 Task: Create a blank project BlueTechie with privacy Public and default view as List and in the team Taskers . Create three sections in the project as To-Do, Doing and Done
Action: Mouse moved to (427, 207)
Screenshot: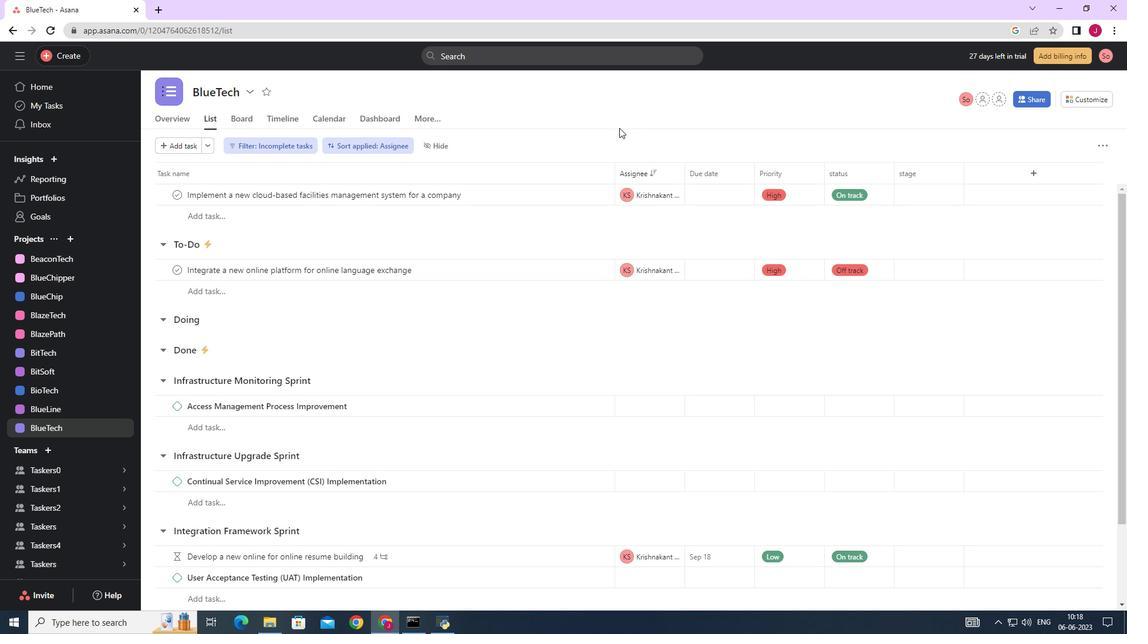 
Action: Mouse pressed left at (427, 207)
Screenshot: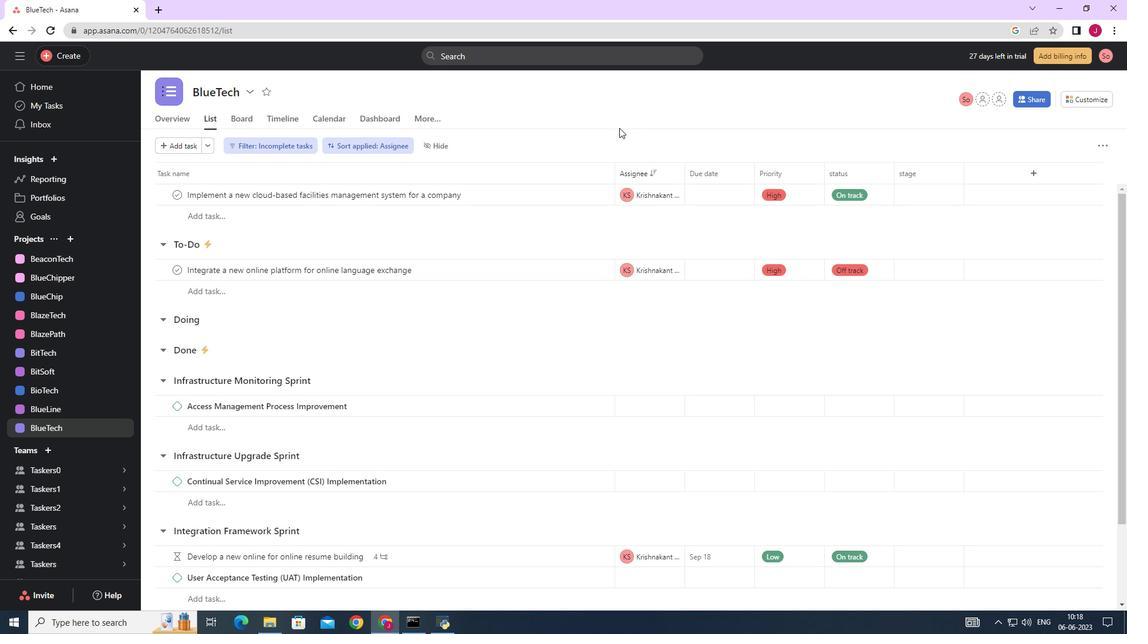 
Action: Mouse moved to (72, 240)
Screenshot: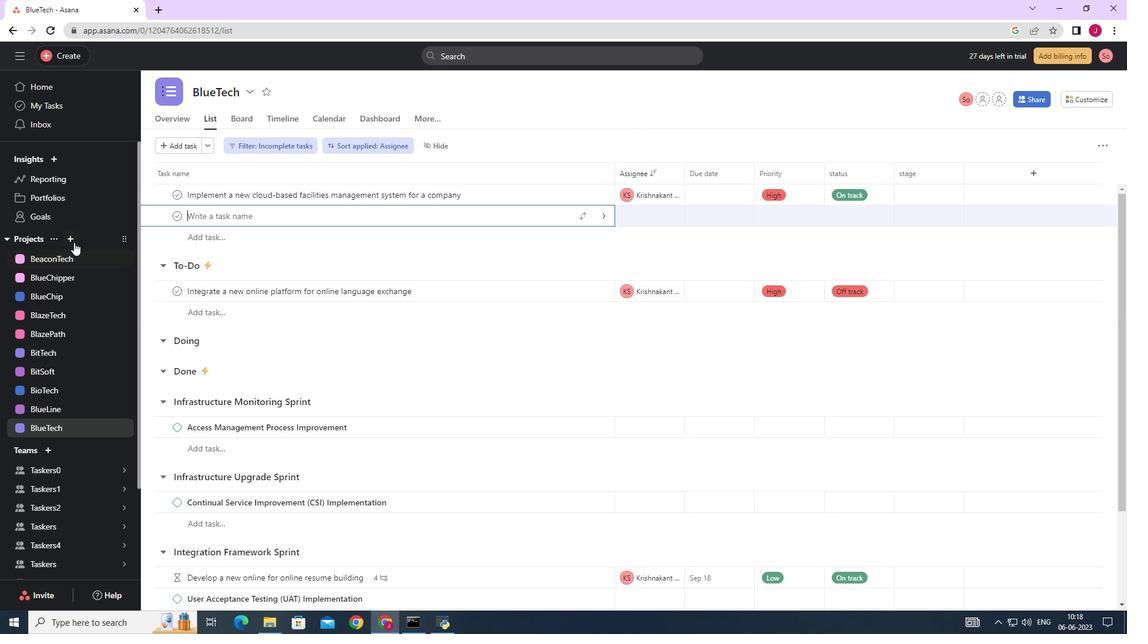 
Action: Mouse pressed left at (72, 240)
Screenshot: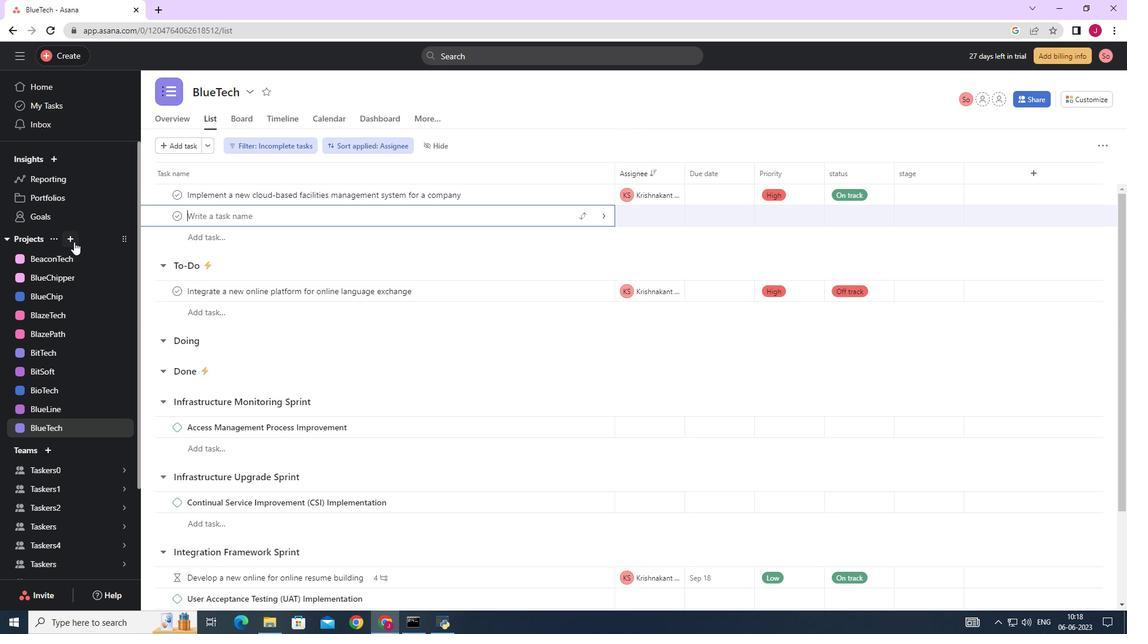 
Action: Mouse moved to (144, 267)
Screenshot: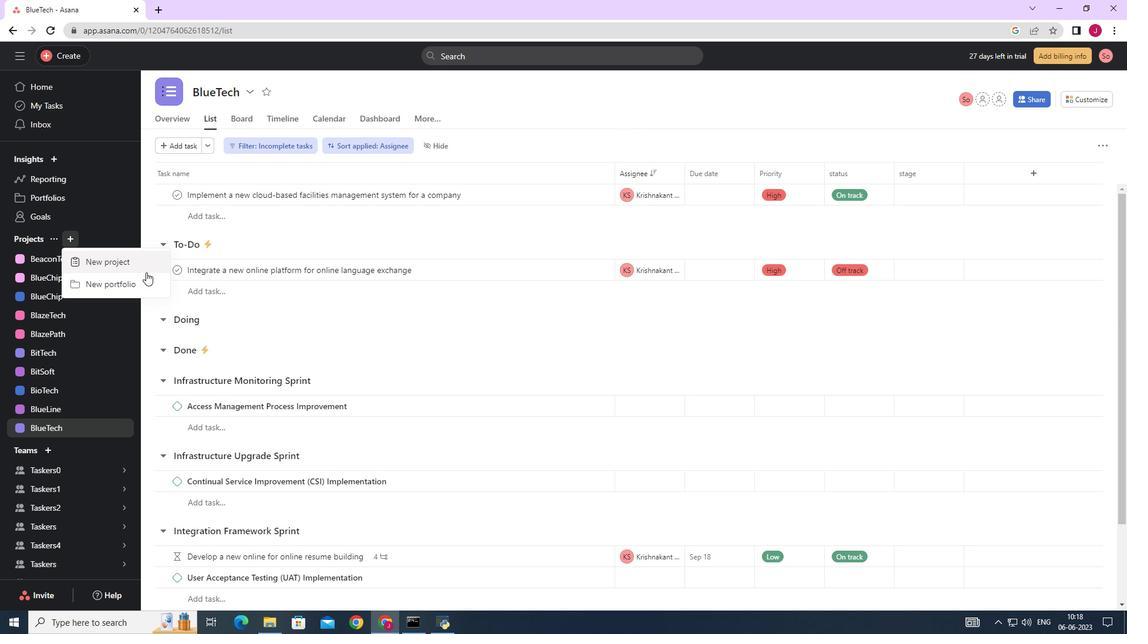 
Action: Mouse pressed left at (144, 267)
Screenshot: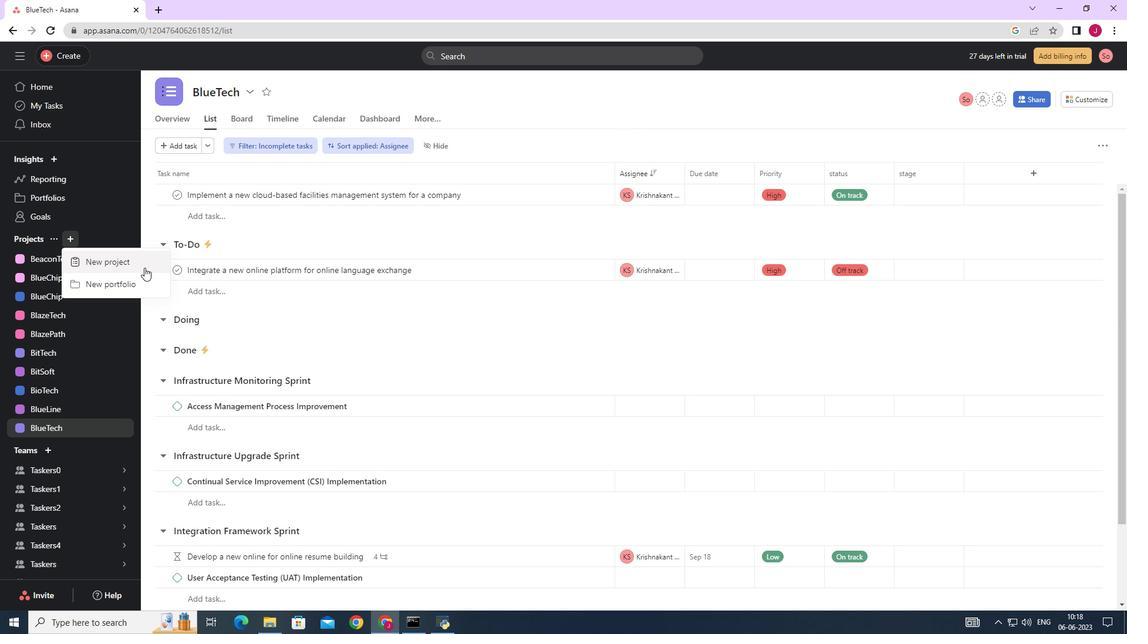 
Action: Mouse moved to (480, 244)
Screenshot: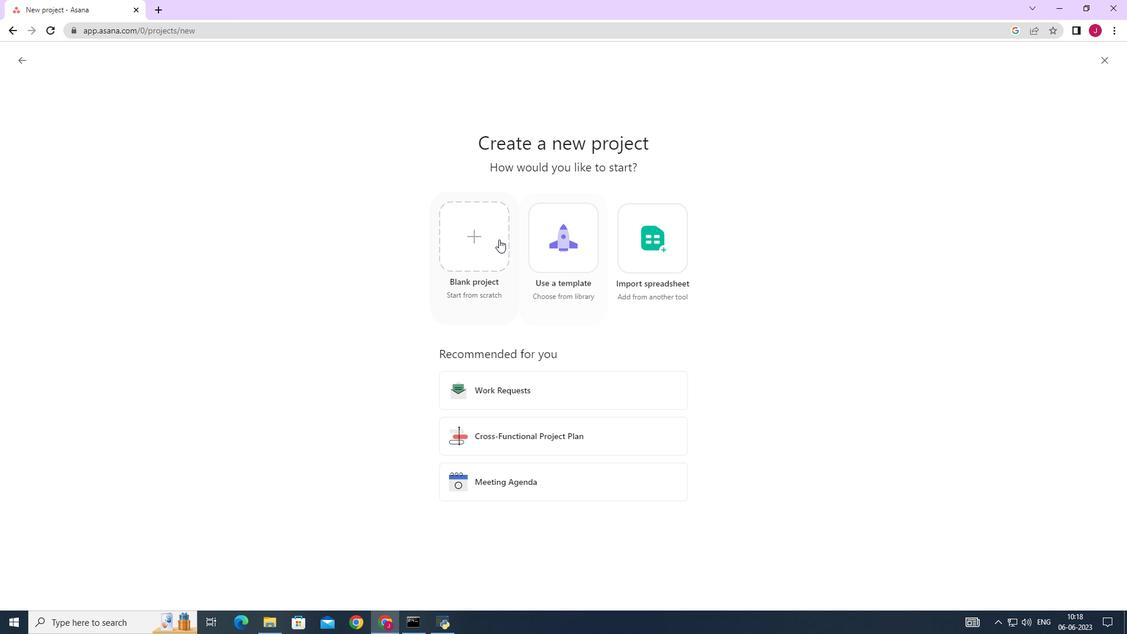 
Action: Mouse pressed left at (480, 244)
Screenshot: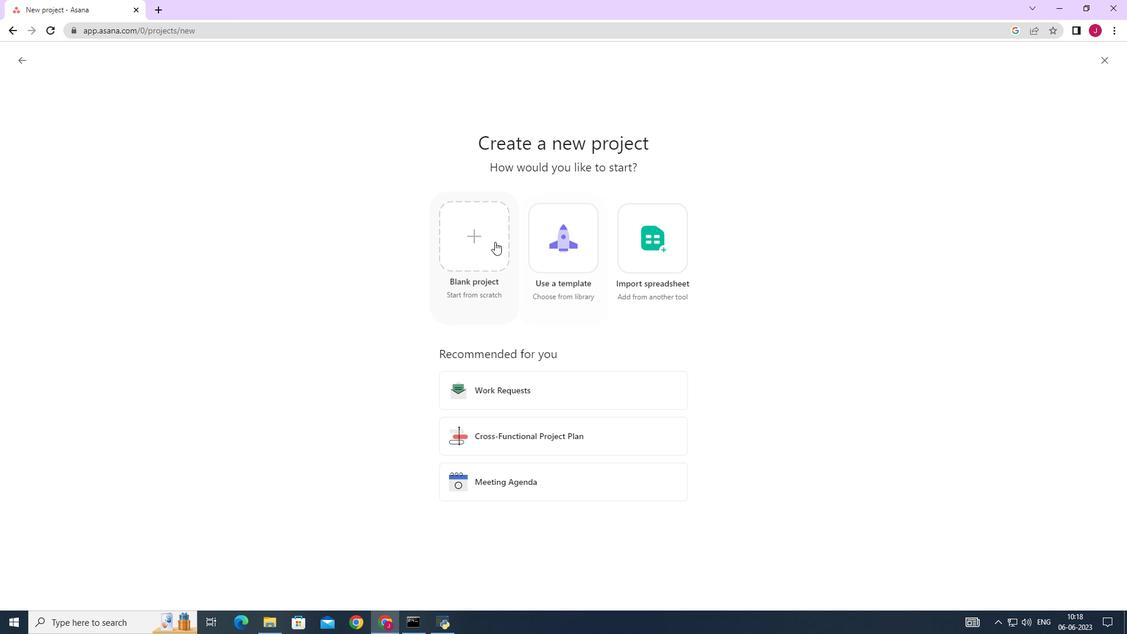 
Action: Mouse moved to (313, 150)
Screenshot: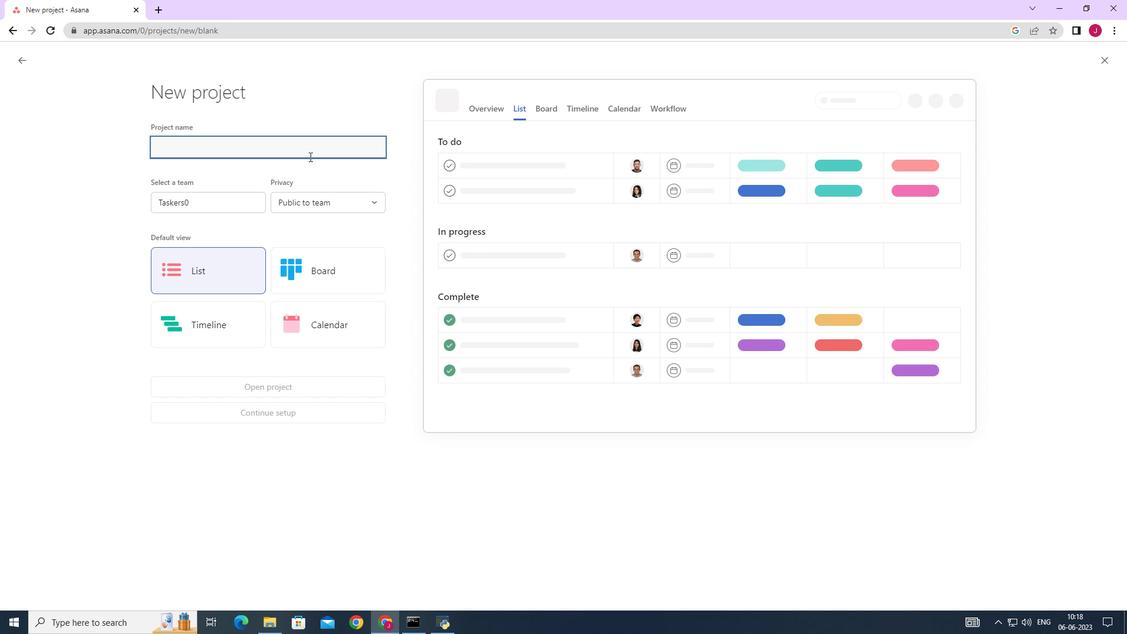
Action: Key pressed <Key.caps_lock>B<Key.caps_lock>lue<Key.caps_lock>T<Key.caps_lock>echie
Screenshot: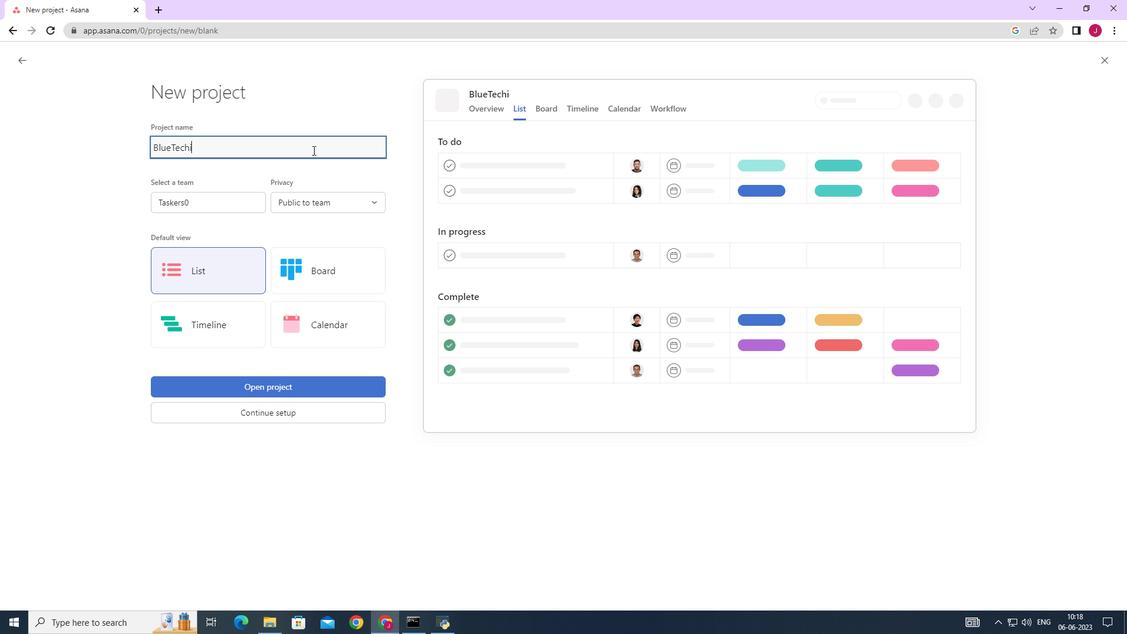 
Action: Mouse moved to (241, 200)
Screenshot: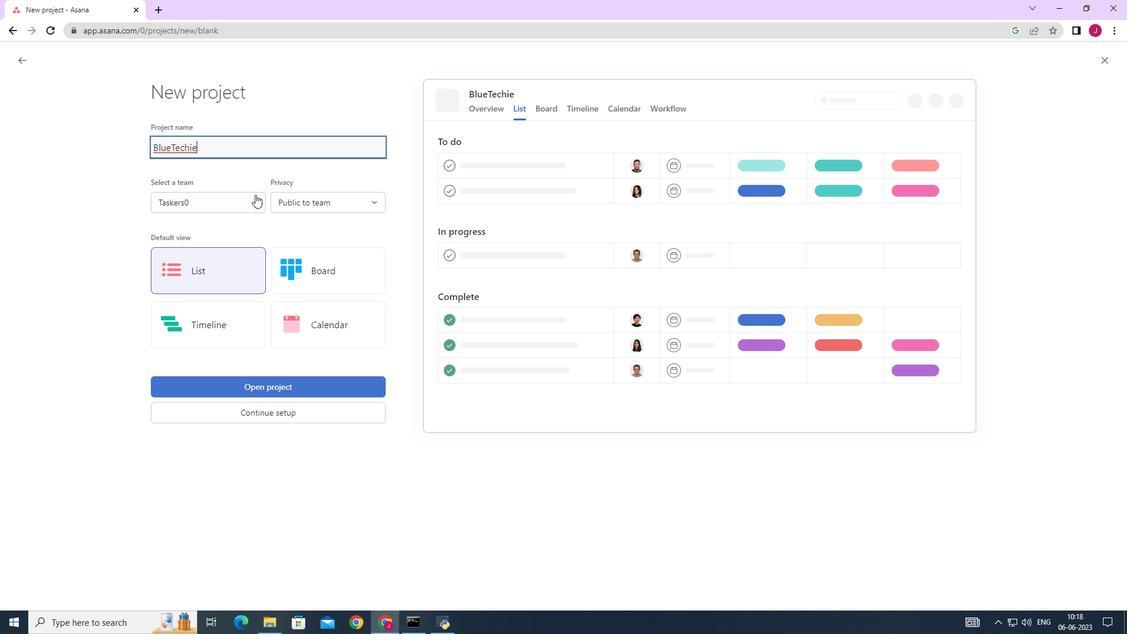 
Action: Mouse pressed left at (241, 200)
Screenshot: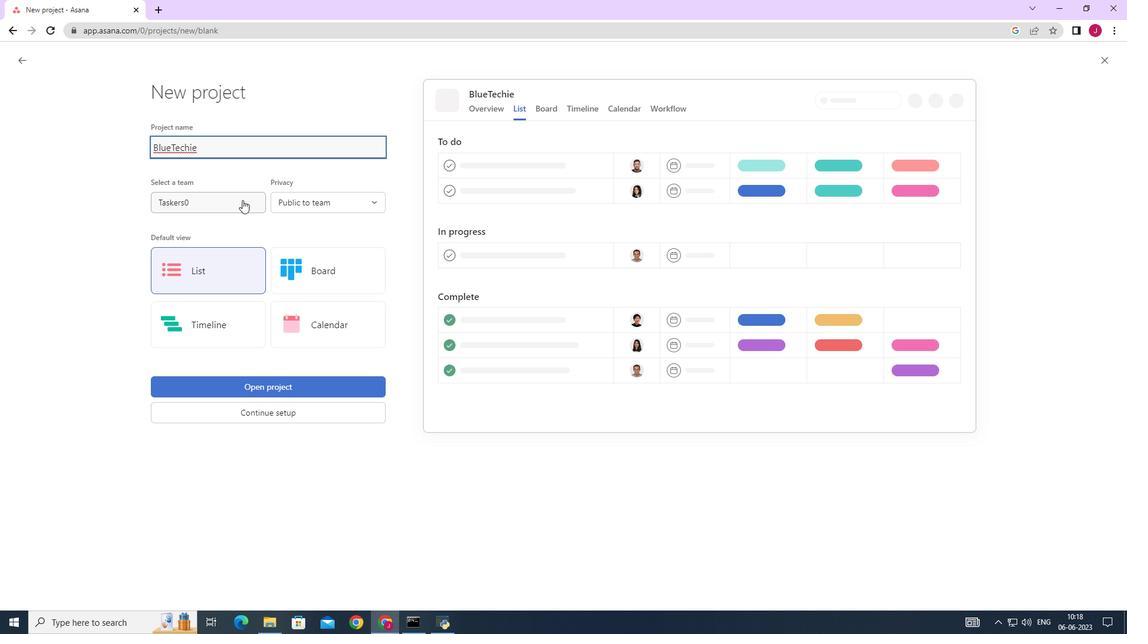
Action: Mouse moved to (244, 229)
Screenshot: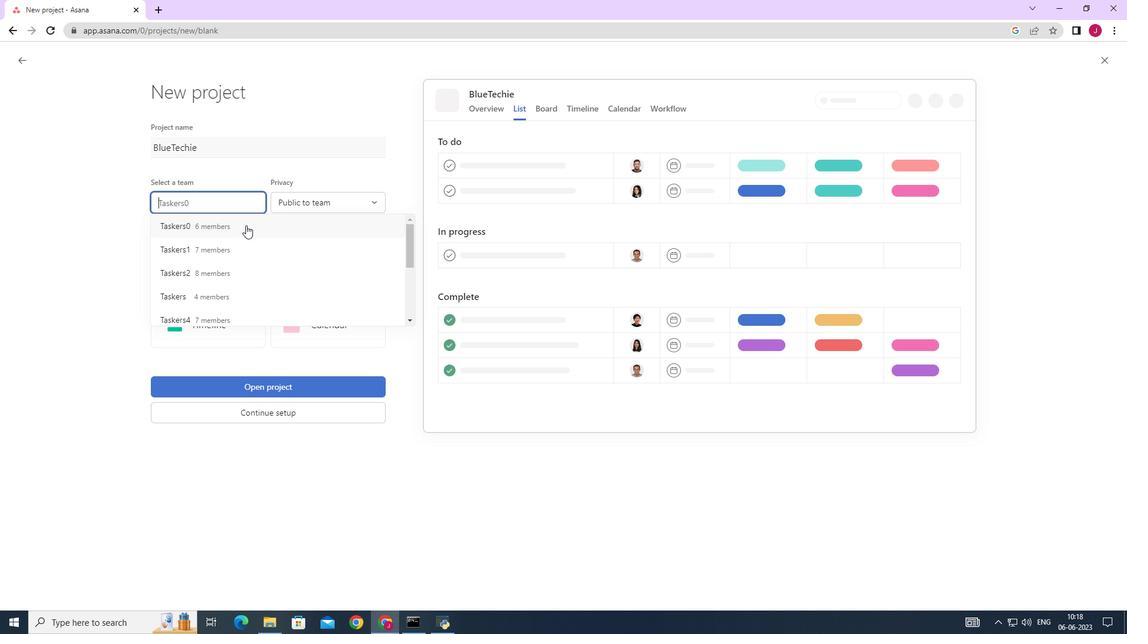 
Action: Mouse pressed left at (244, 229)
Screenshot: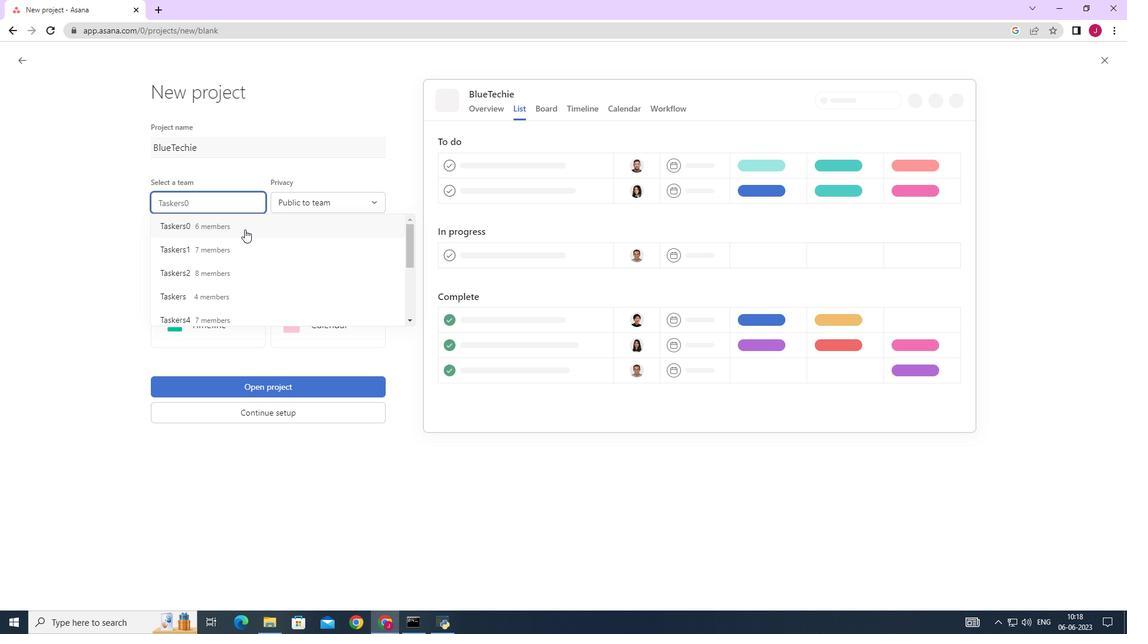 
Action: Mouse moved to (327, 206)
Screenshot: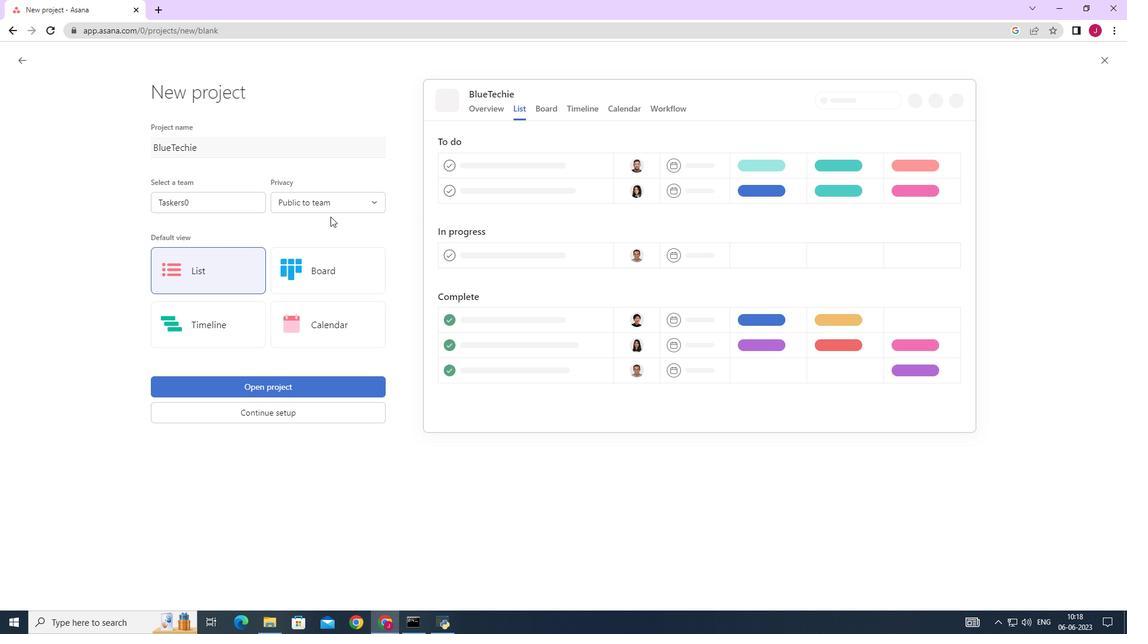 
Action: Mouse pressed left at (327, 206)
Screenshot: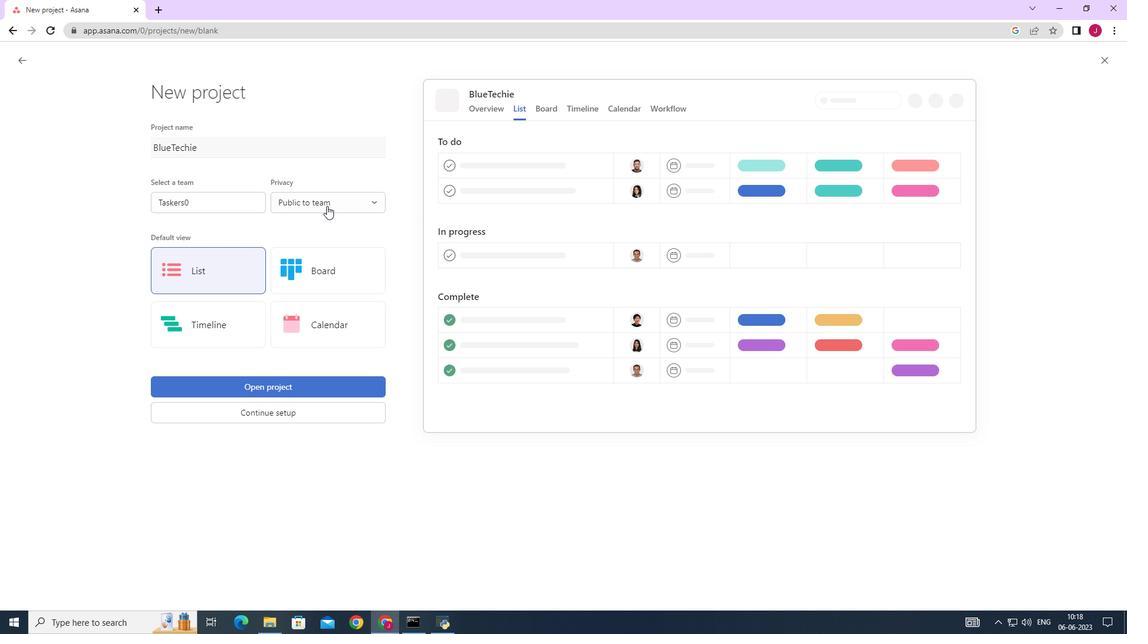 
Action: Mouse moved to (327, 229)
Screenshot: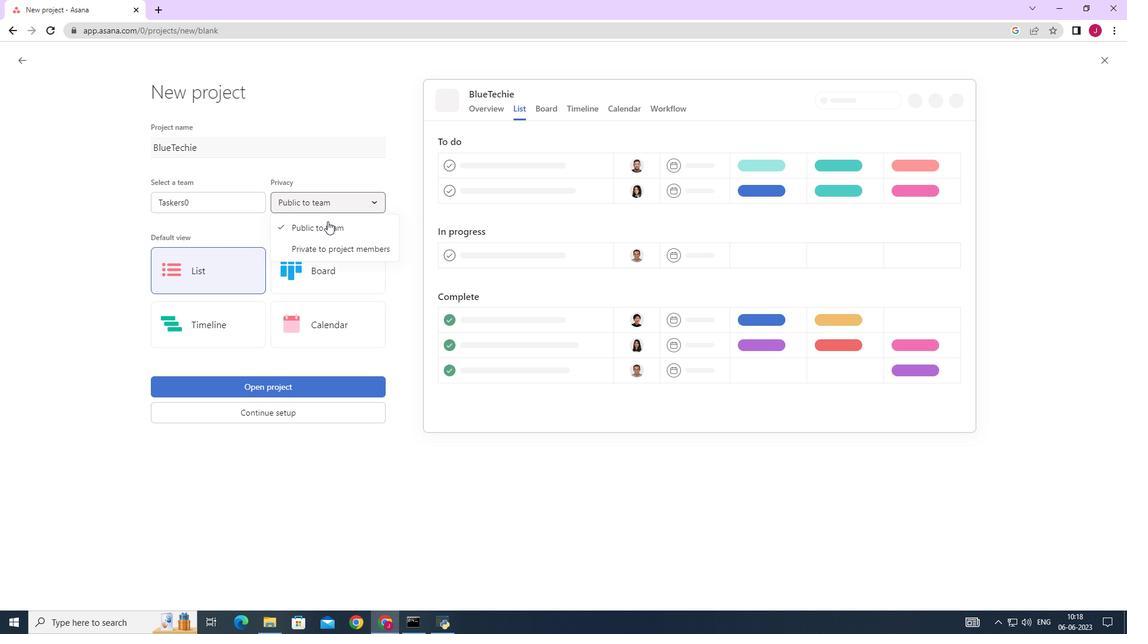 
Action: Mouse pressed left at (327, 229)
Screenshot: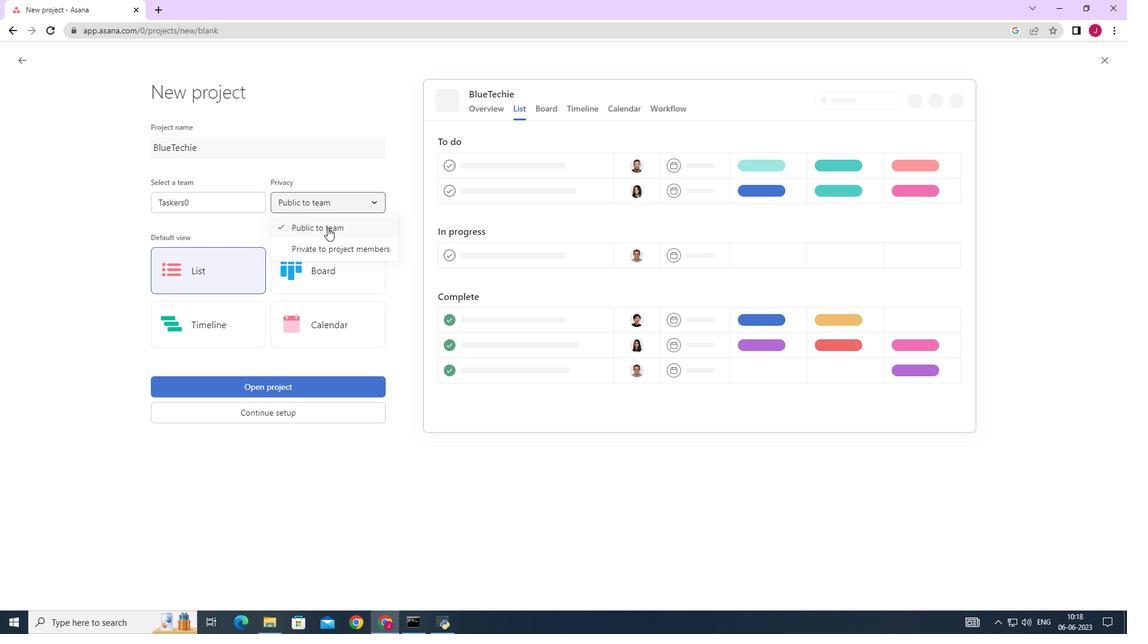 
Action: Mouse moved to (210, 278)
Screenshot: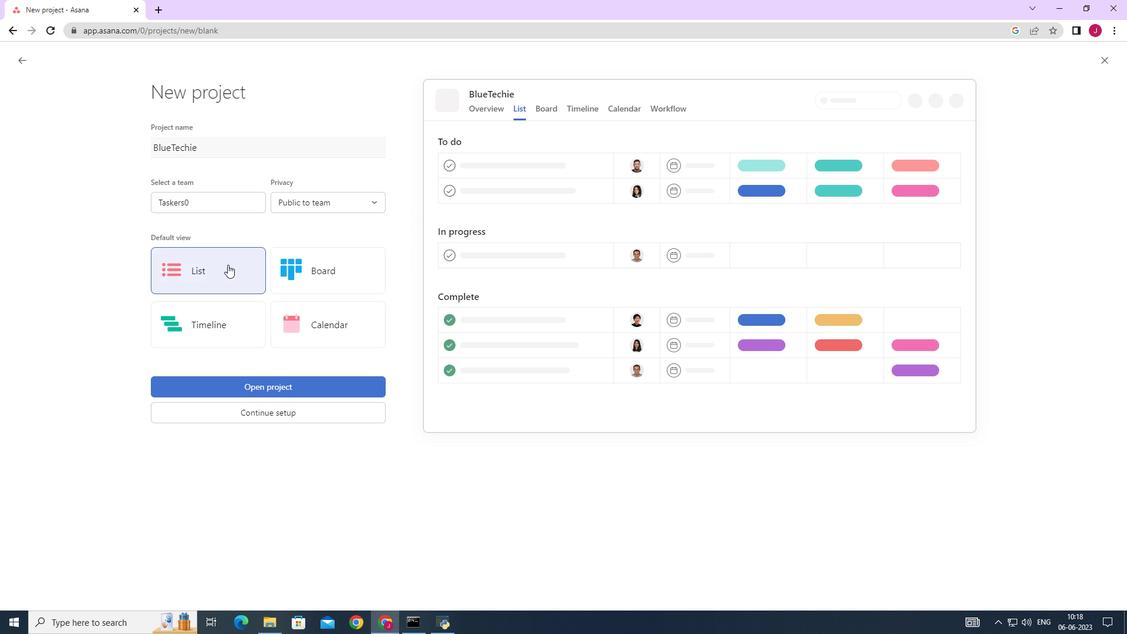 
Action: Mouse pressed left at (210, 278)
Screenshot: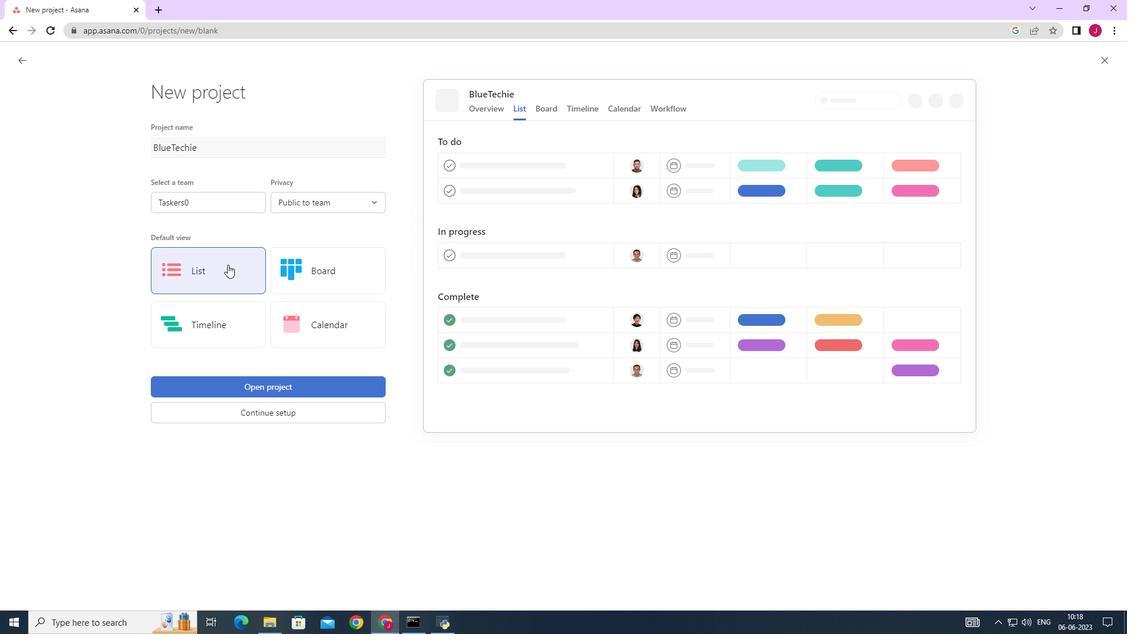 
Action: Mouse moved to (238, 384)
Screenshot: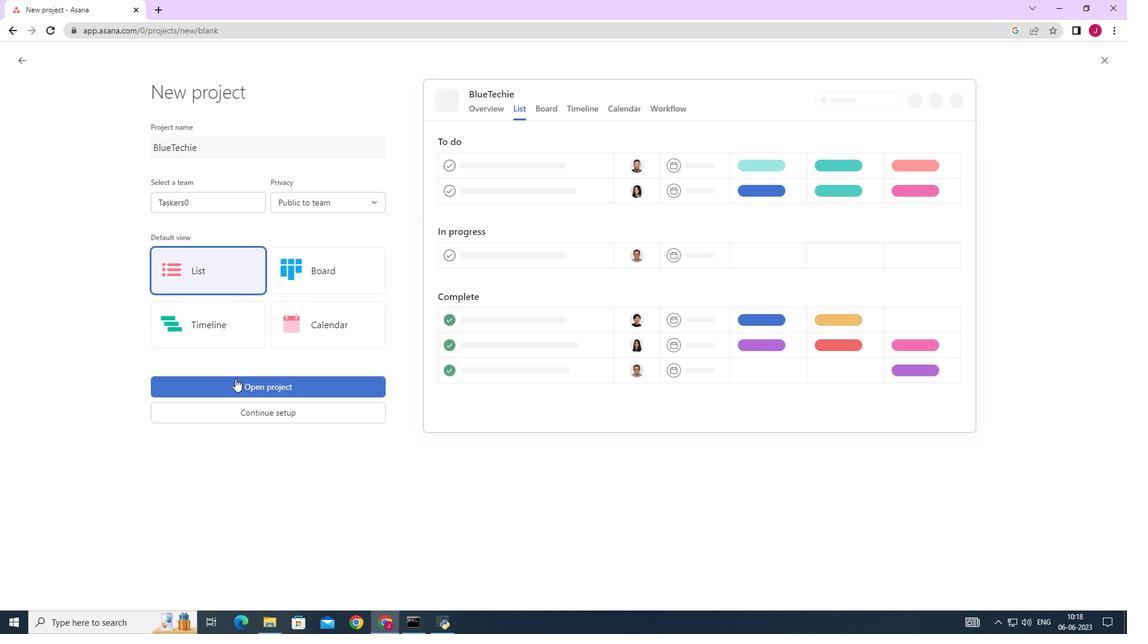 
Action: Mouse pressed left at (238, 384)
Screenshot: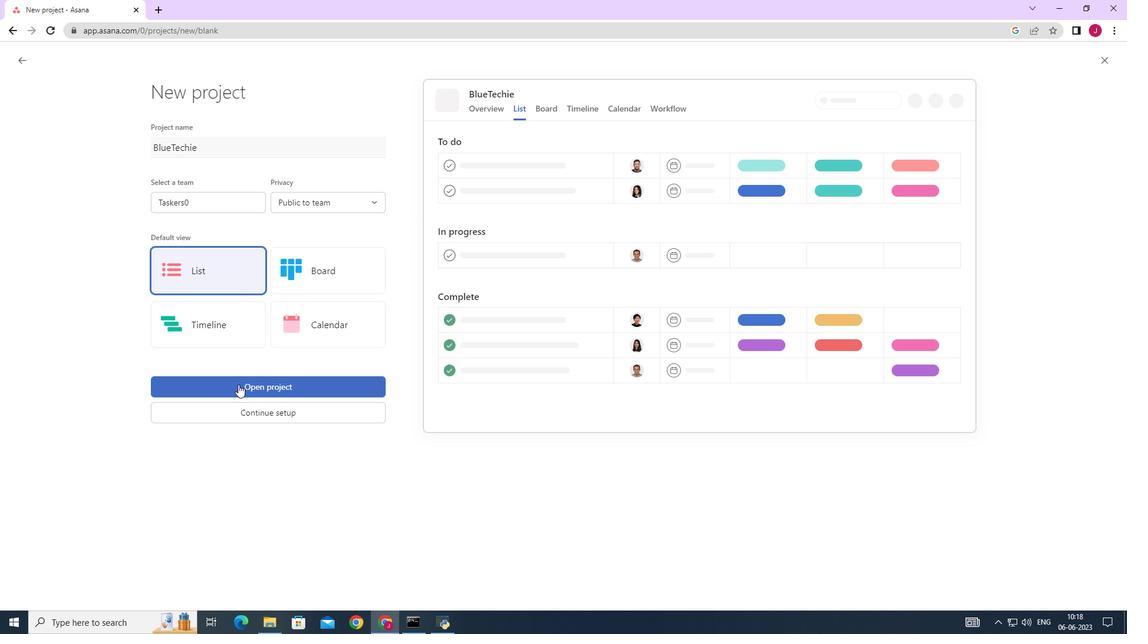
Action: Mouse moved to (207, 254)
Screenshot: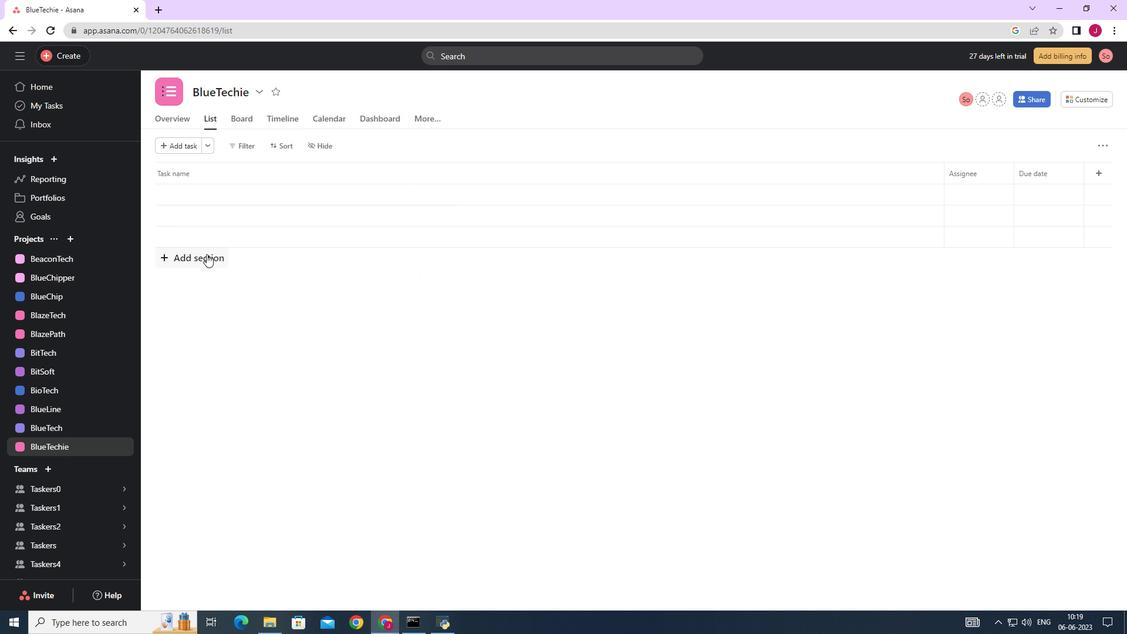 
Action: Mouse pressed left at (207, 254)
Screenshot: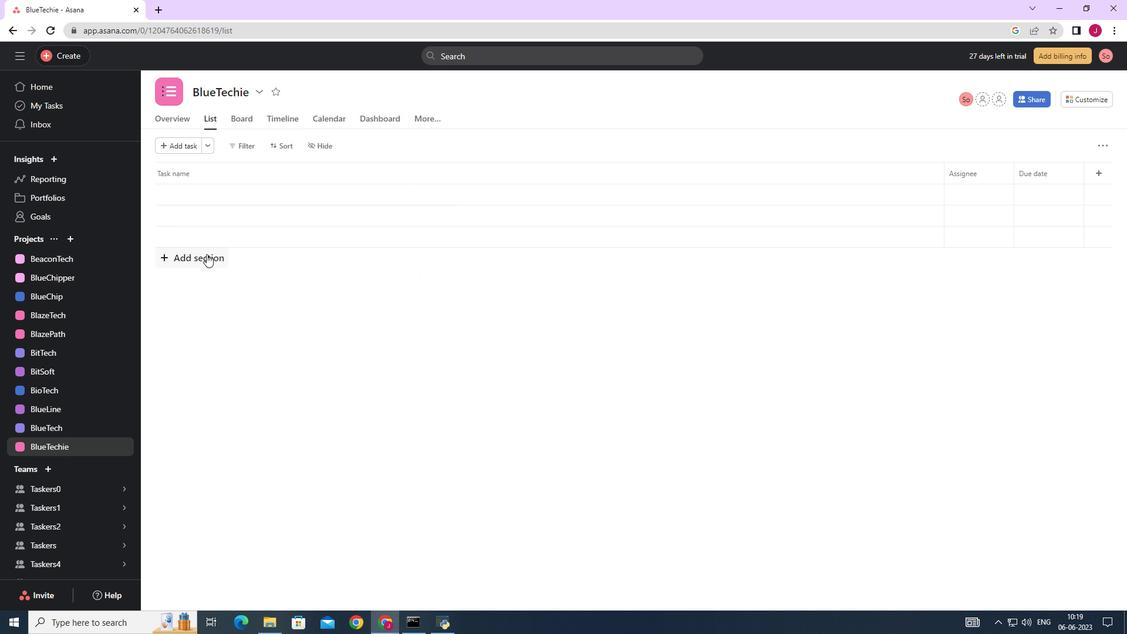 
Action: Mouse moved to (227, 208)
Screenshot: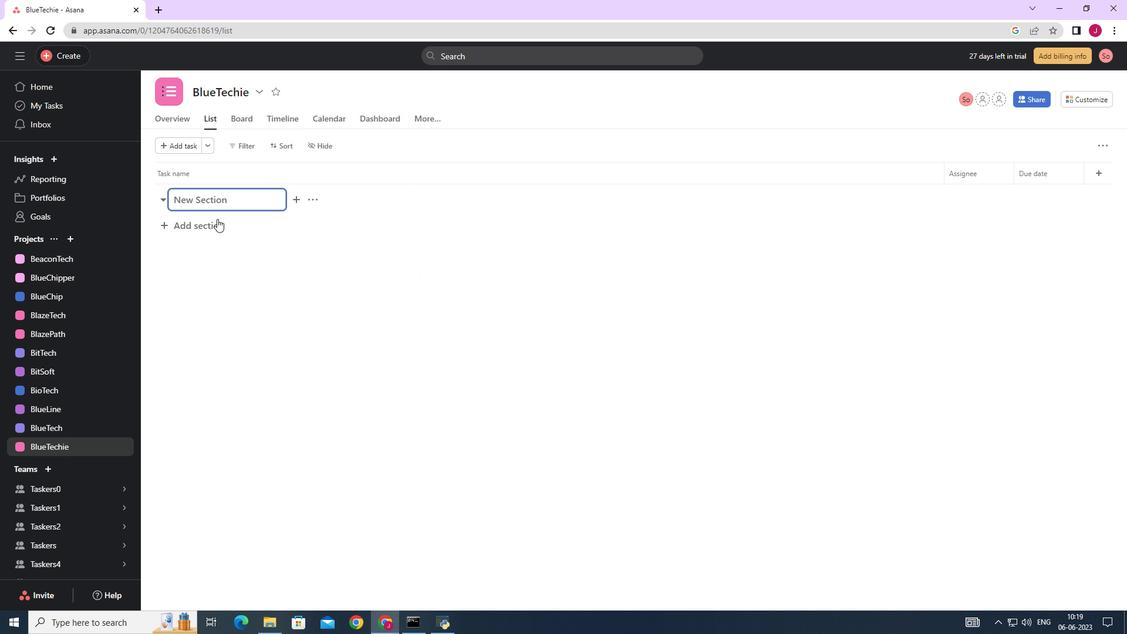 
Action: Key pressed <Key.caps_lock>T<Key.caps_lock>o-<Key.caps_lock>D<Key.caps_lock>o
Screenshot: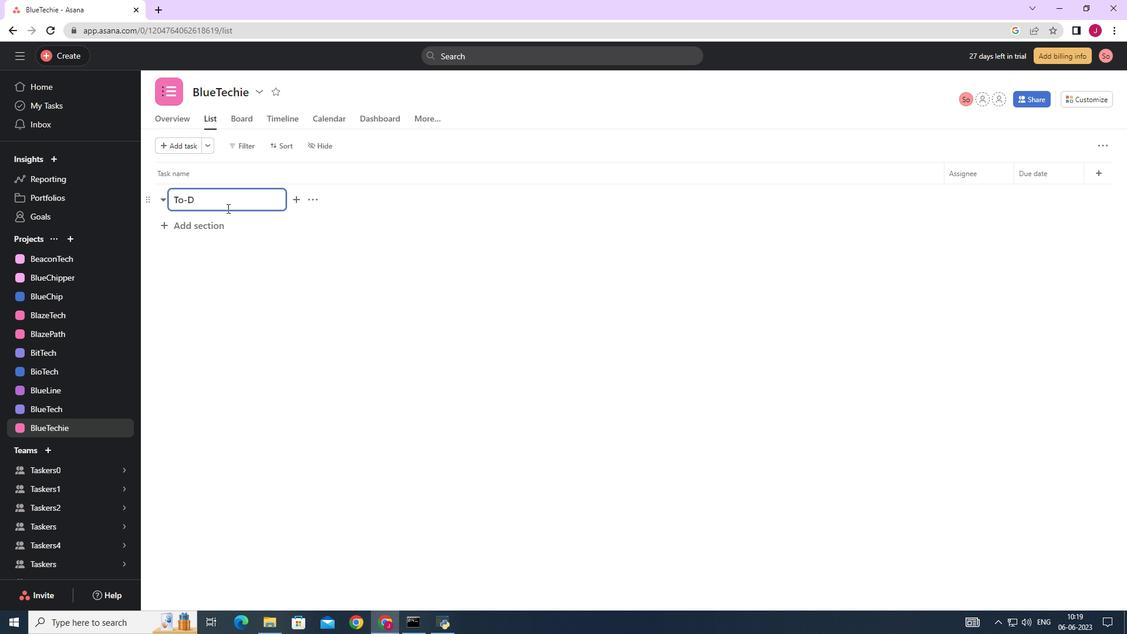 
Action: Mouse moved to (224, 225)
Screenshot: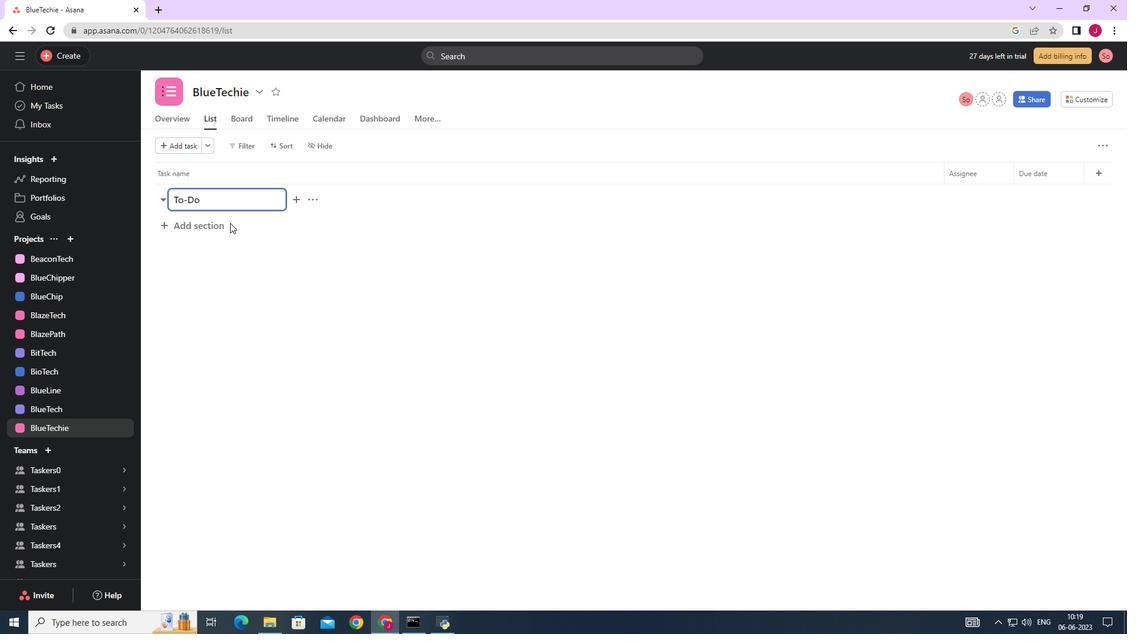 
Action: Mouse pressed left at (224, 225)
Screenshot: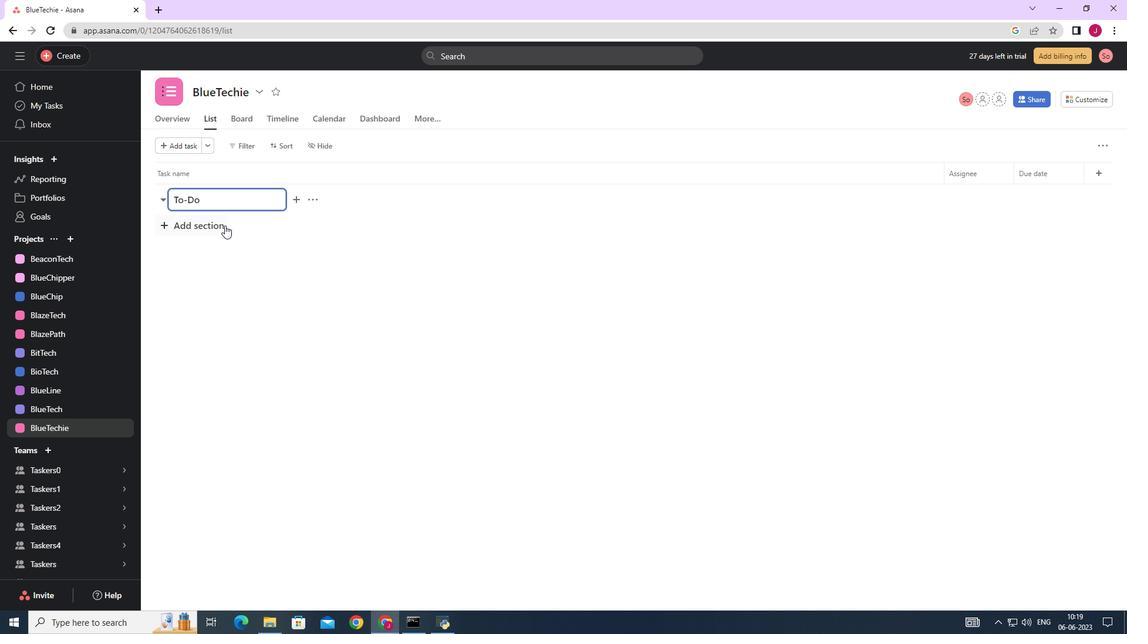 
Action: Key pressed <Key.caps_lock>D<Key.caps_lock>oing
Screenshot: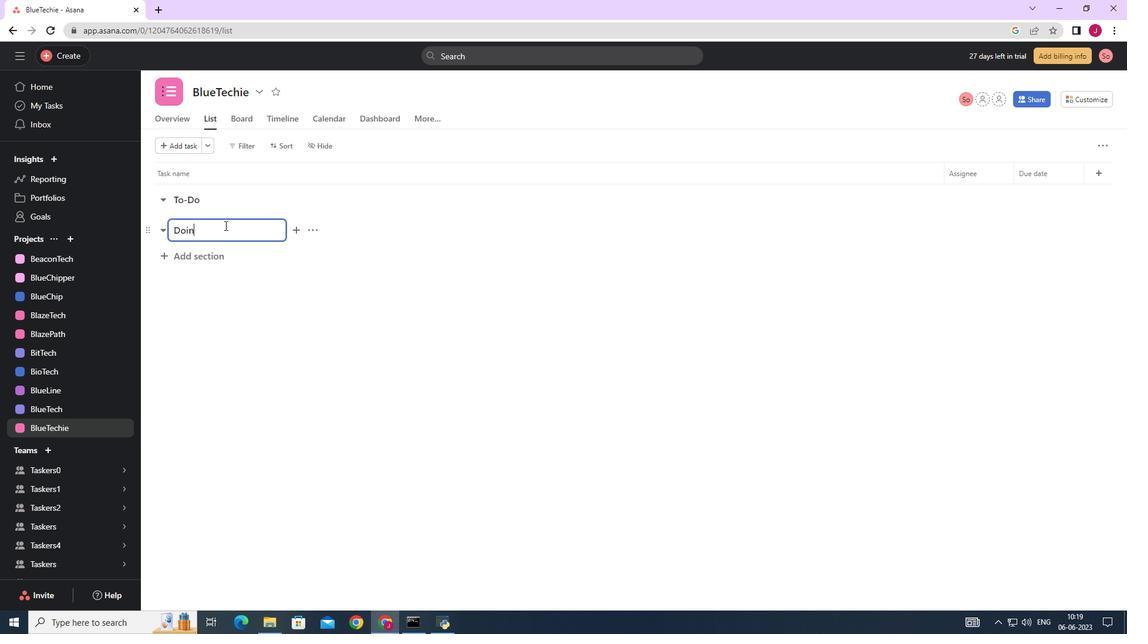 
Action: Mouse moved to (213, 259)
Screenshot: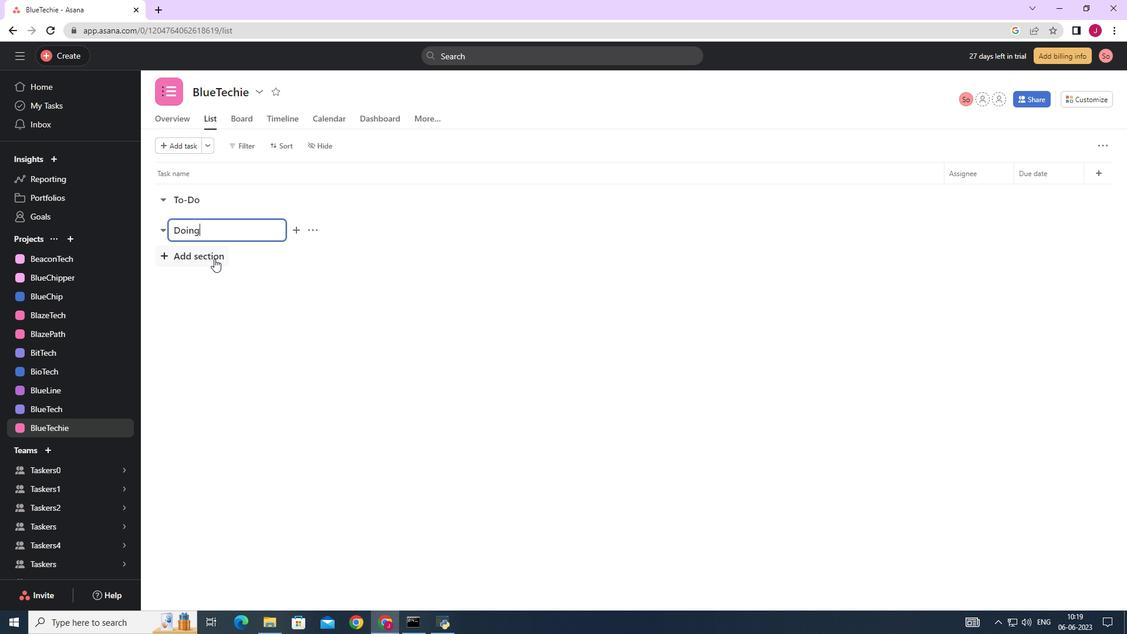 
Action: Mouse pressed left at (213, 259)
Screenshot: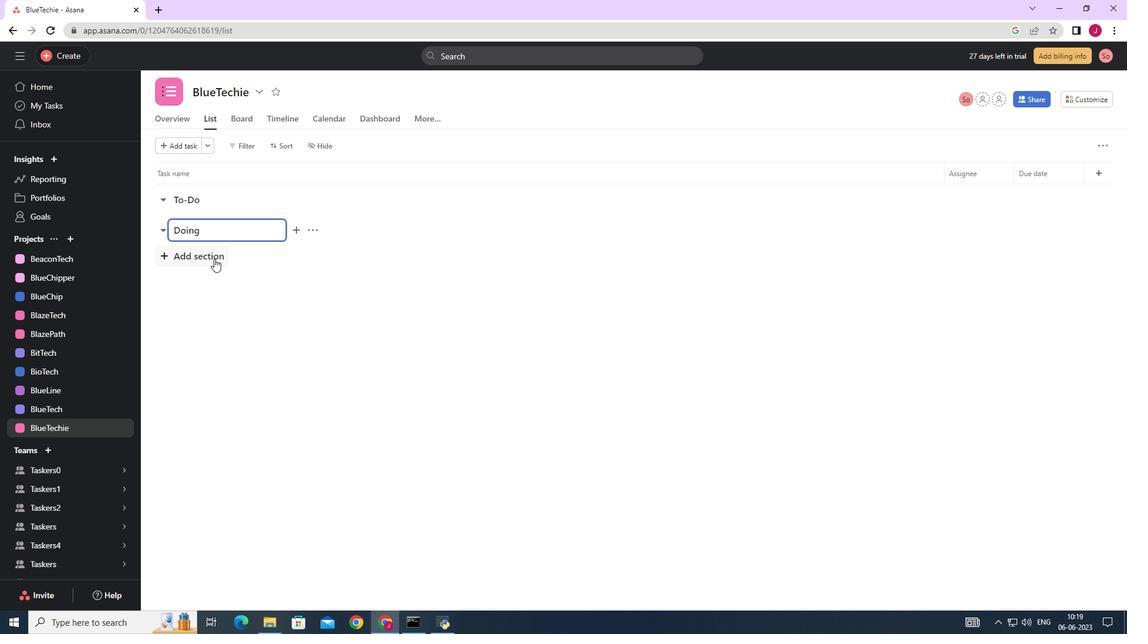 
Action: Key pressed <Key.caps_lock>D<Key.caps_lock>one
Screenshot: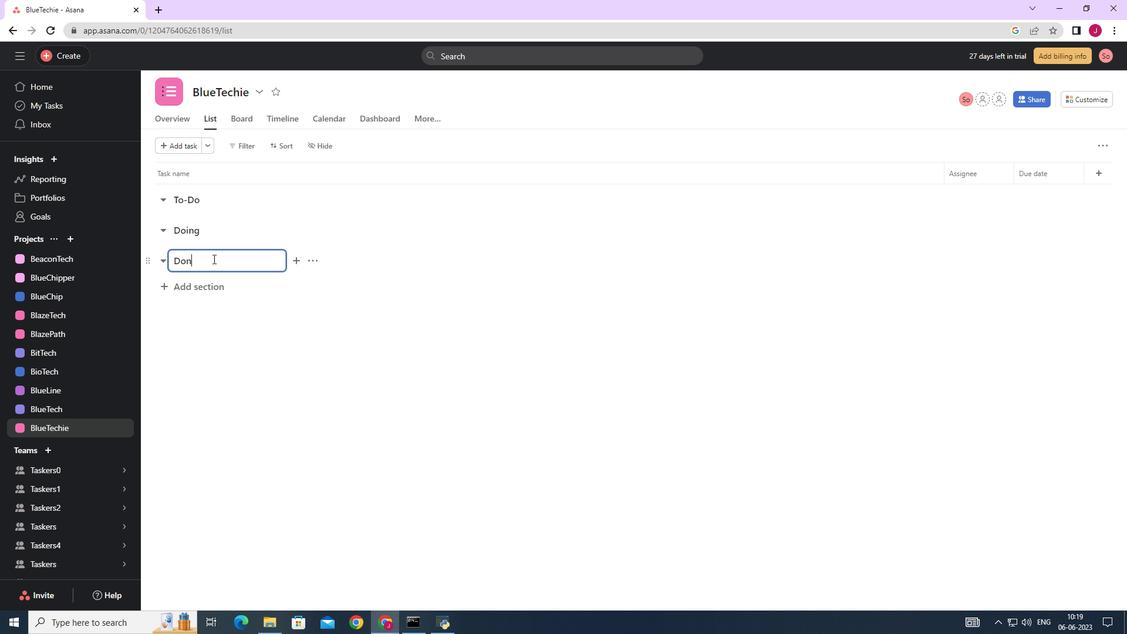
Action: Mouse moved to (212, 289)
Screenshot: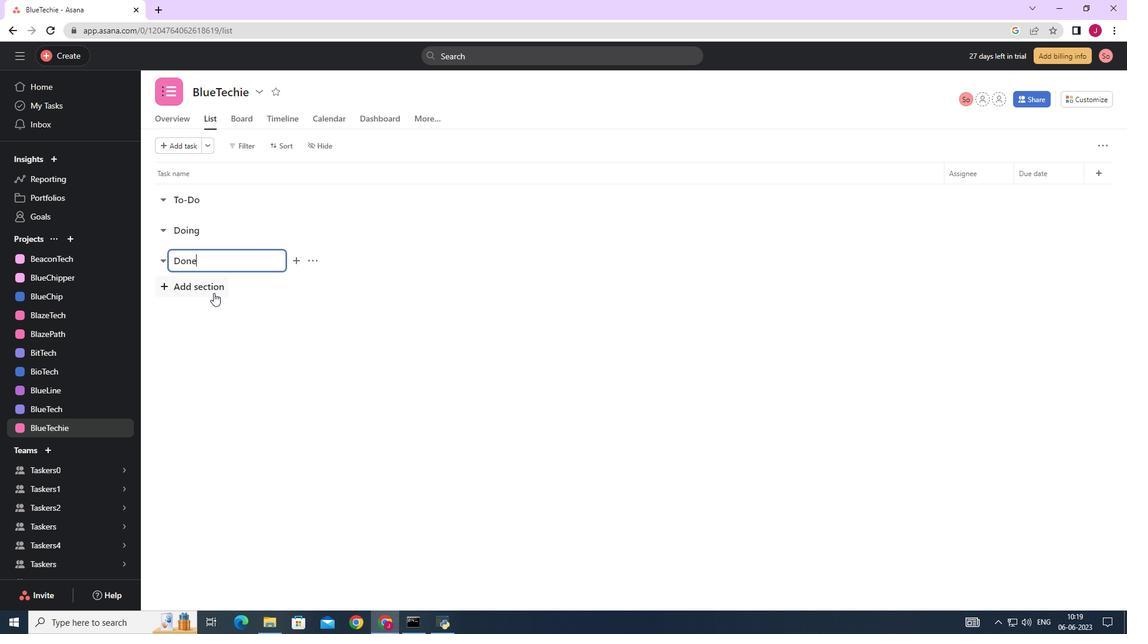 
Action: Mouse pressed left at (212, 289)
Screenshot: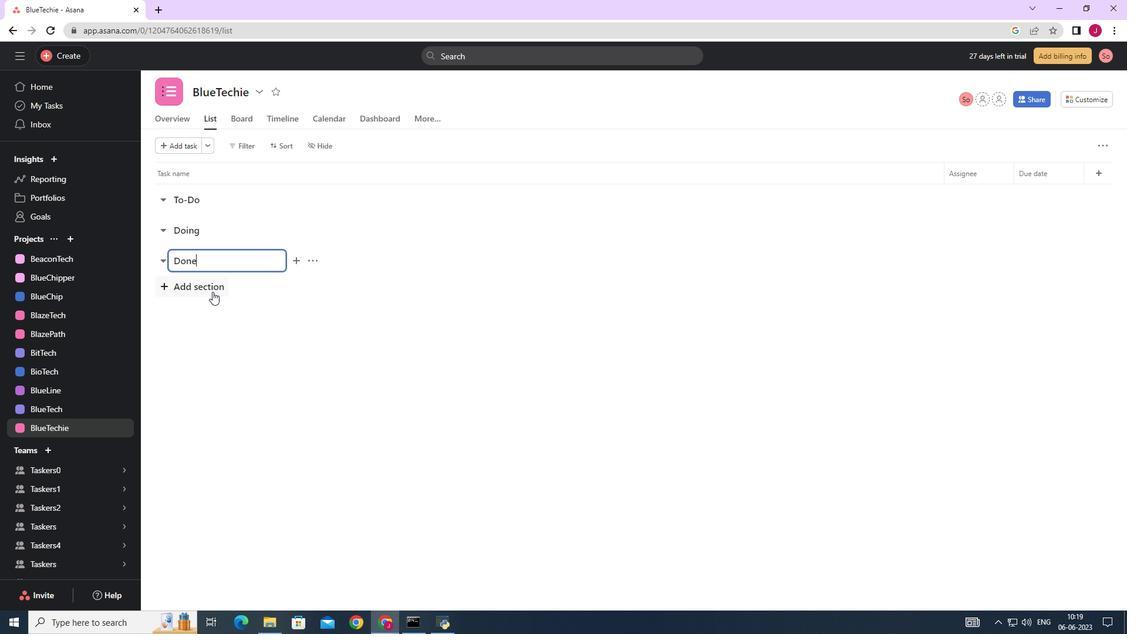 
Action: Mouse moved to (227, 295)
Screenshot: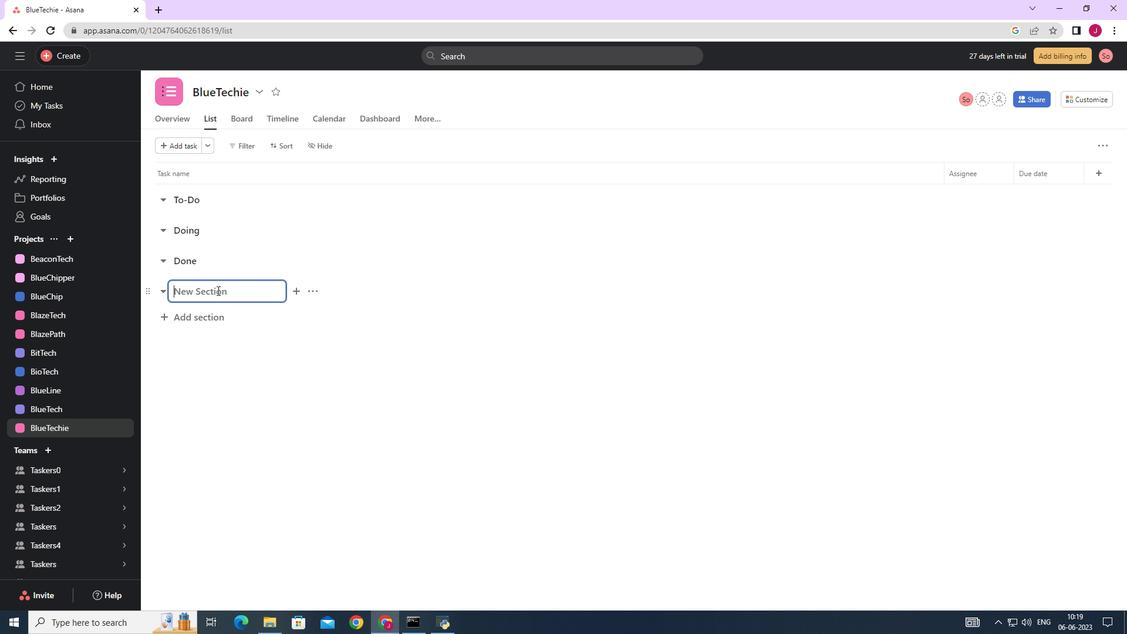 
